 Task: Add Carlson Labs Norwegian Cod Lemon Liver Oil to the cart.
Action: Mouse moved to (291, 140)
Screenshot: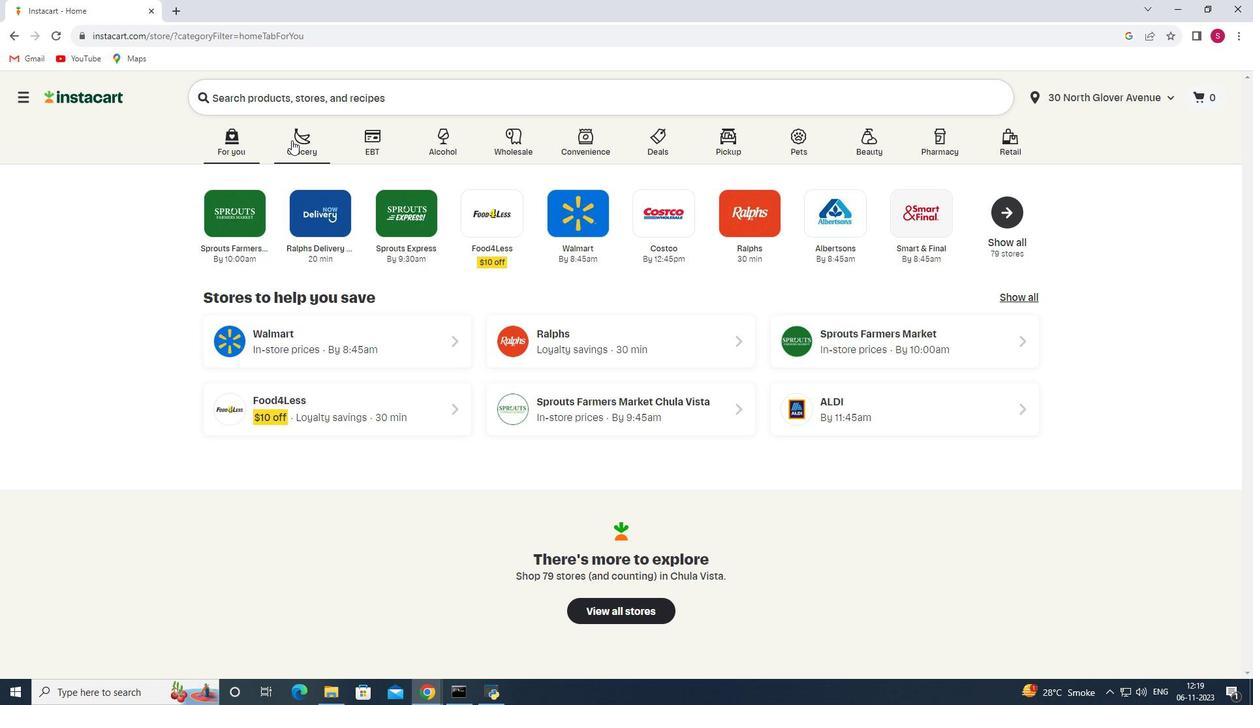 
Action: Mouse pressed left at (291, 140)
Screenshot: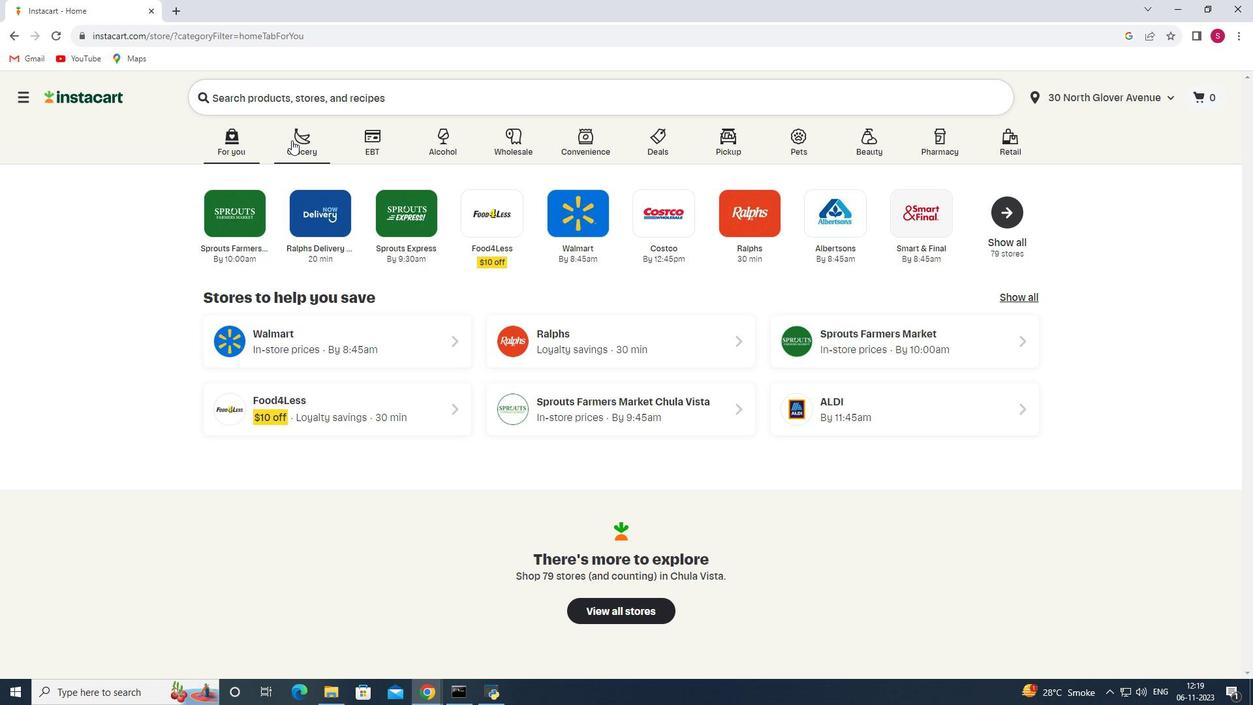 
Action: Mouse moved to (276, 370)
Screenshot: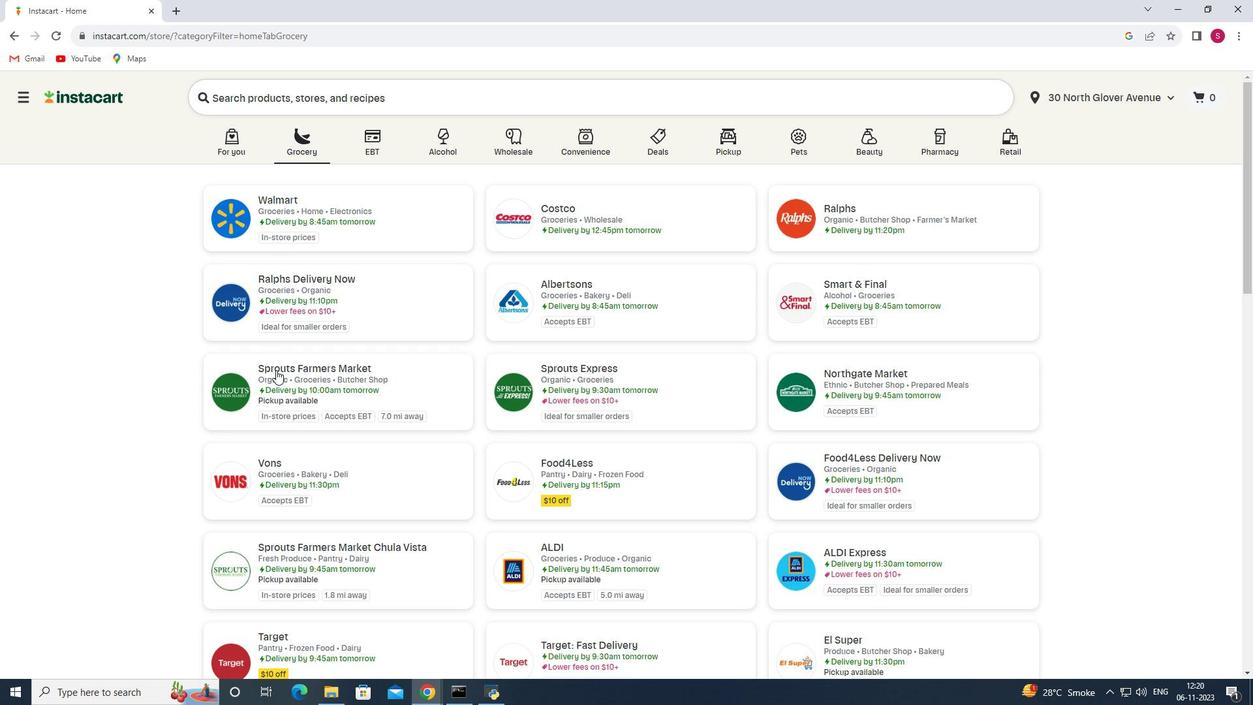 
Action: Mouse pressed left at (276, 370)
Screenshot: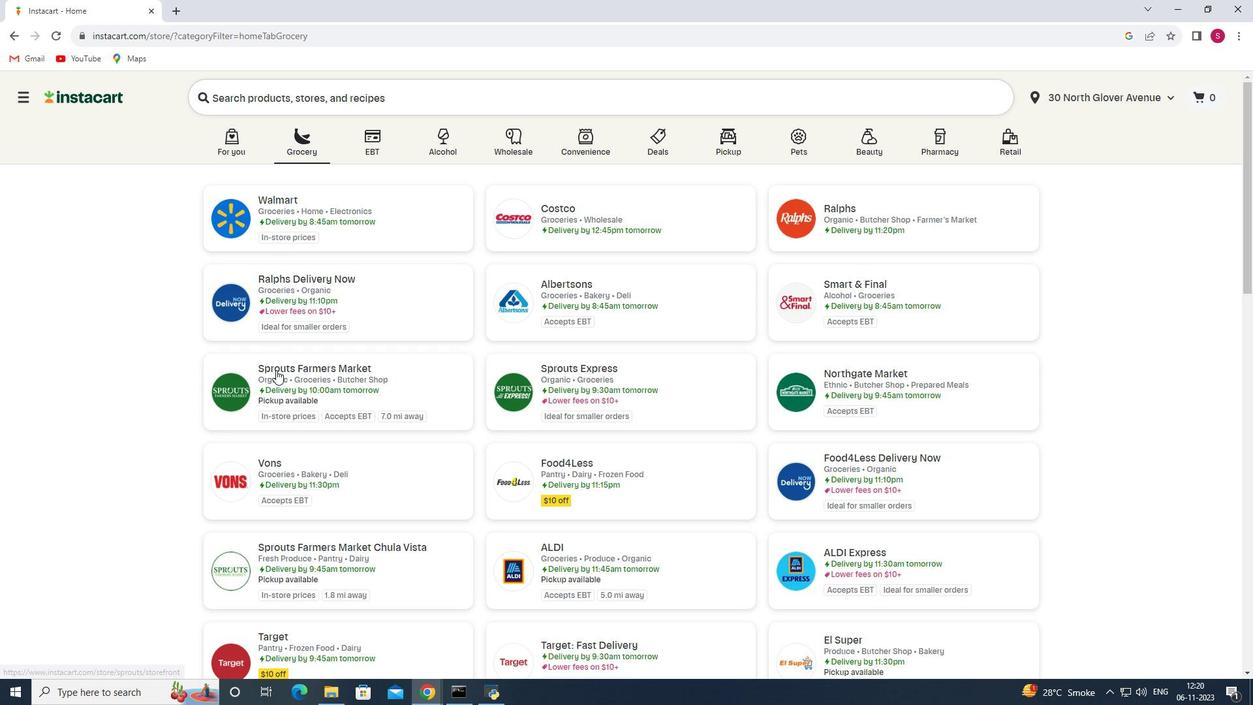 
Action: Mouse moved to (50, 470)
Screenshot: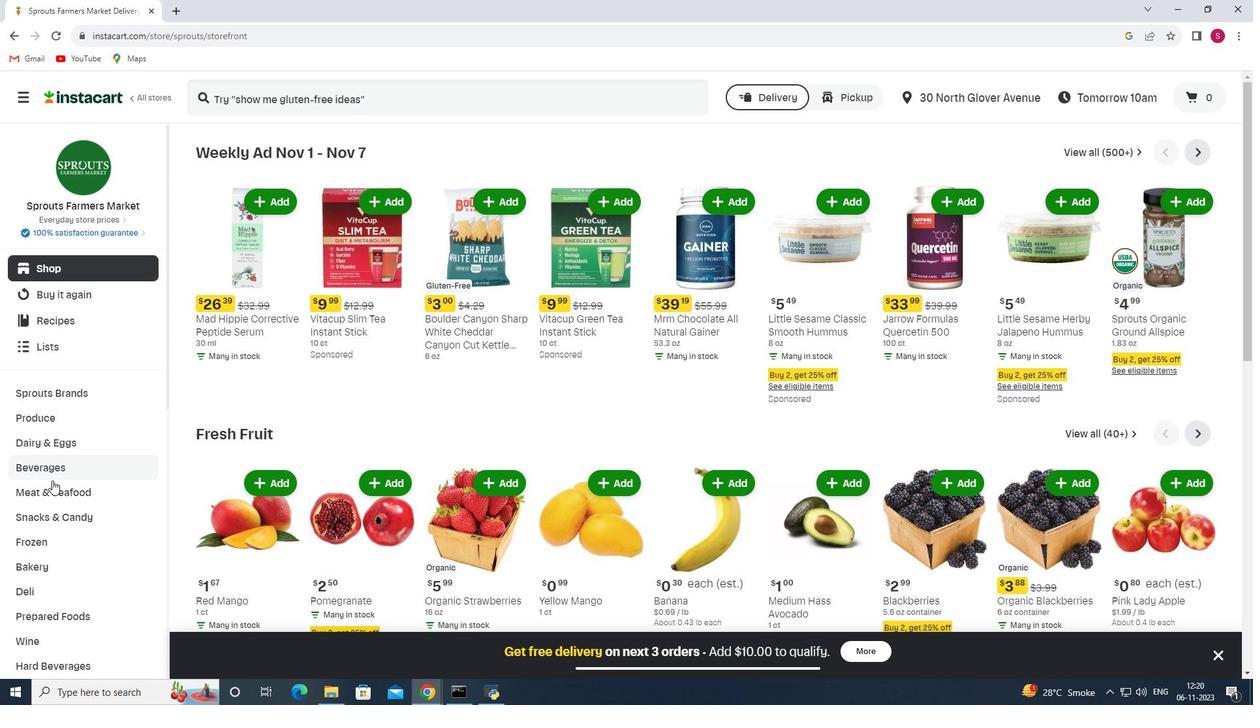 
Action: Mouse scrolled (50, 470) with delta (0, 0)
Screenshot: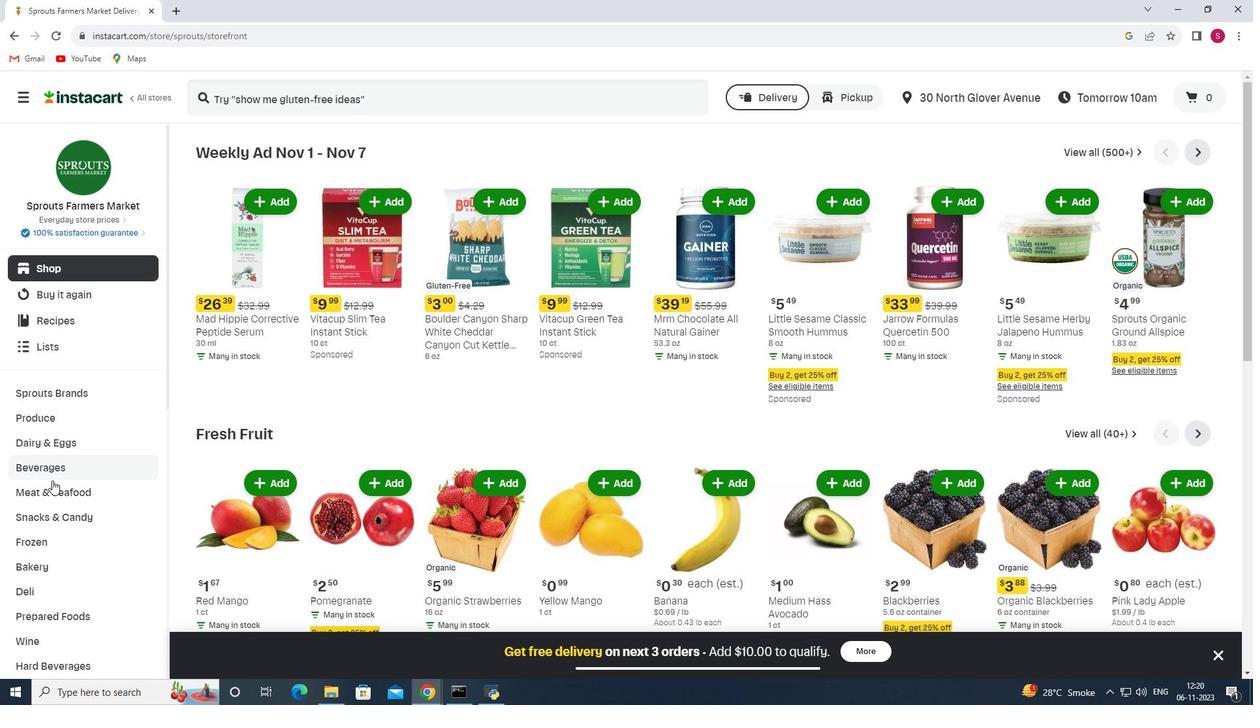 
Action: Mouse moved to (52, 480)
Screenshot: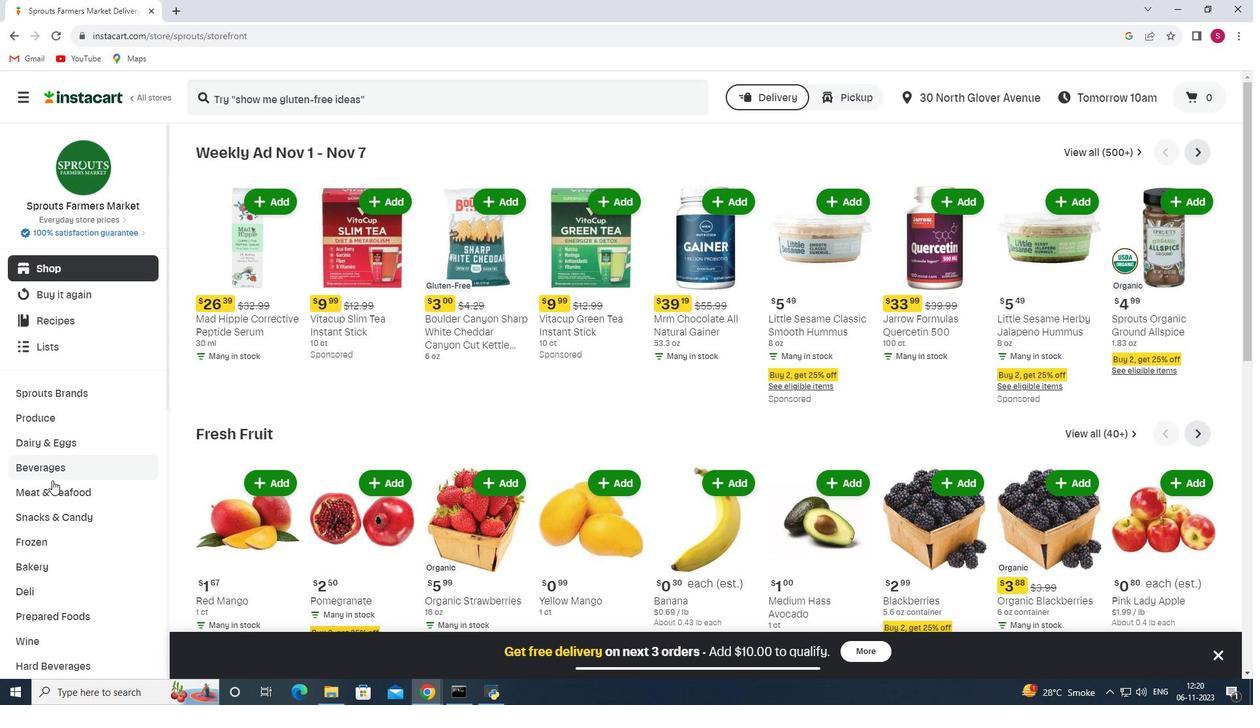 
Action: Mouse scrolled (52, 480) with delta (0, 0)
Screenshot: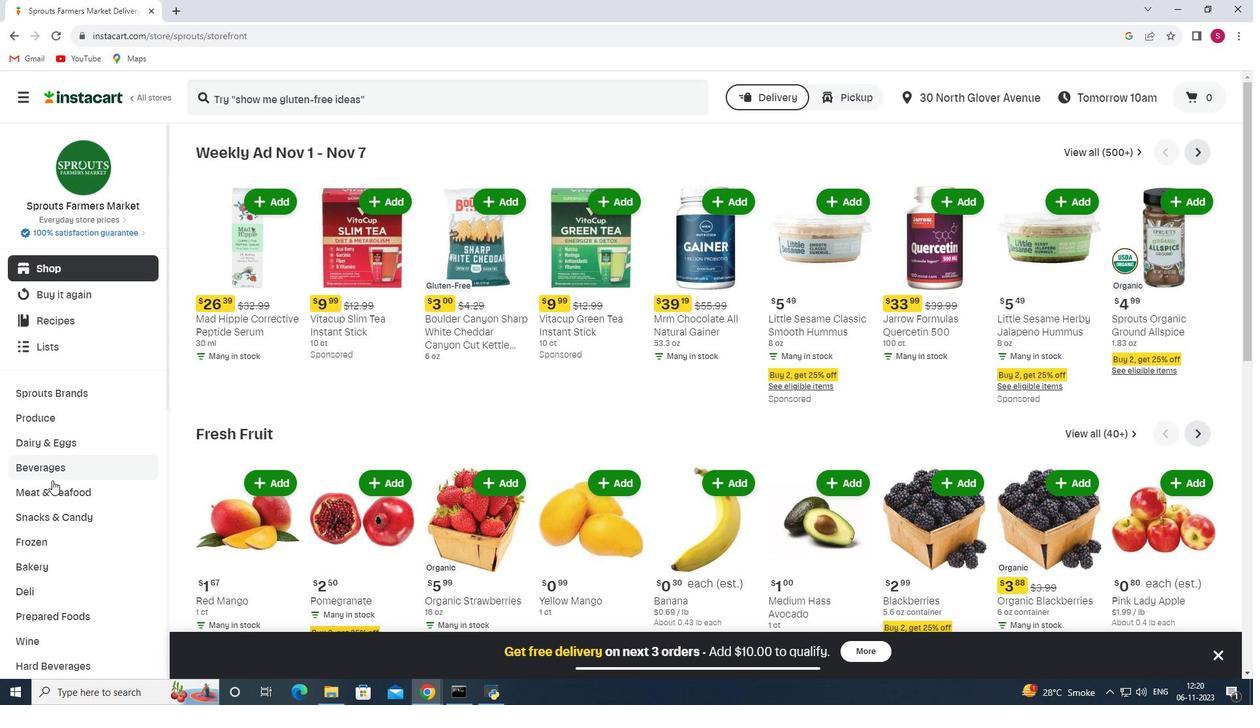 
Action: Mouse moved to (53, 481)
Screenshot: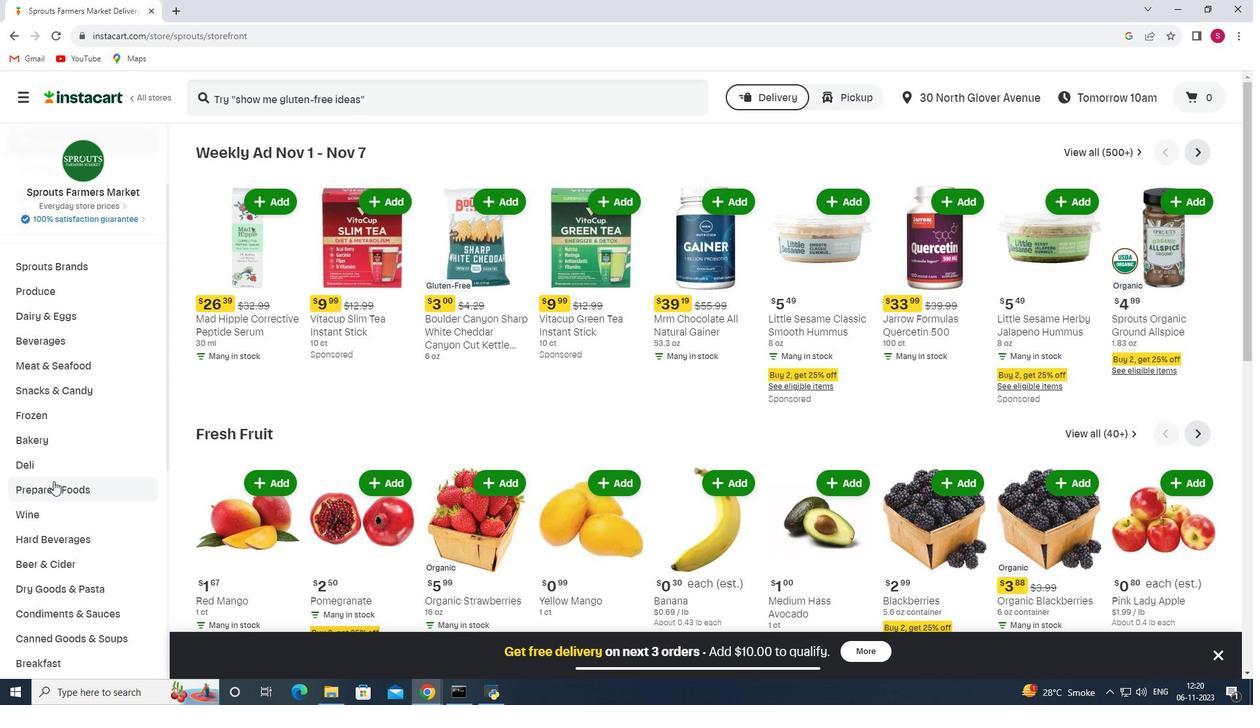 
Action: Mouse scrolled (53, 480) with delta (0, 0)
Screenshot: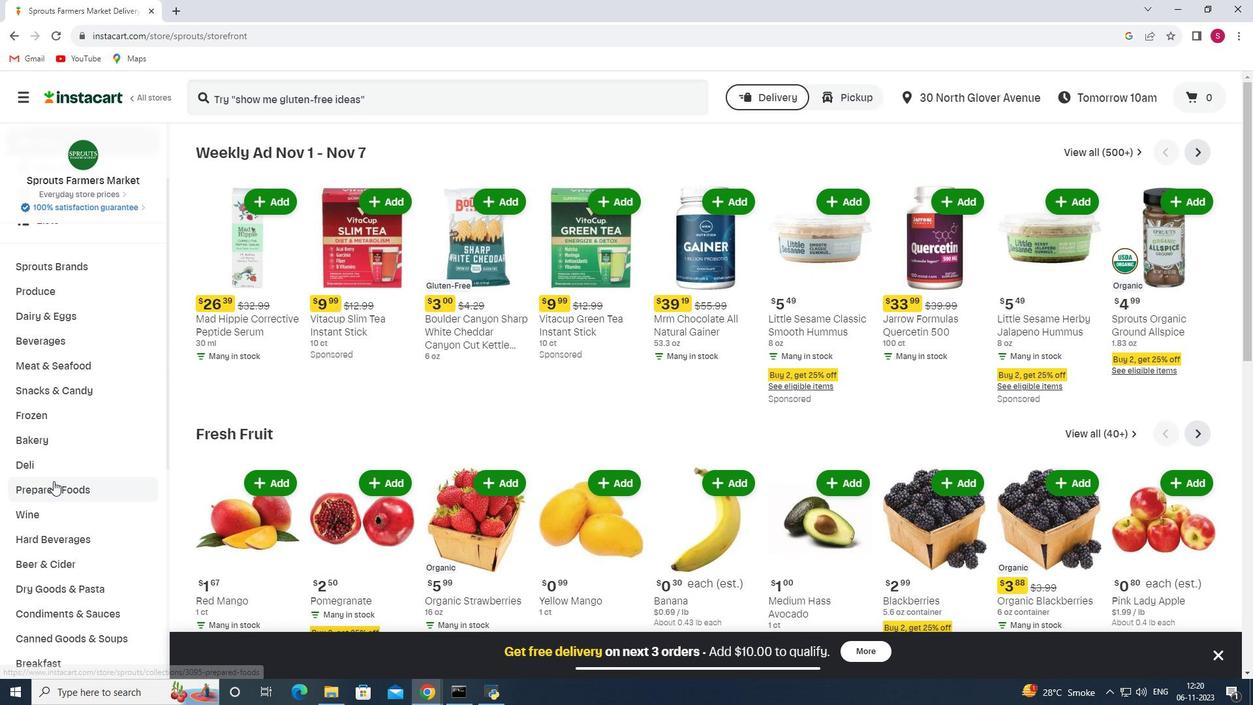 
Action: Mouse scrolled (53, 480) with delta (0, 0)
Screenshot: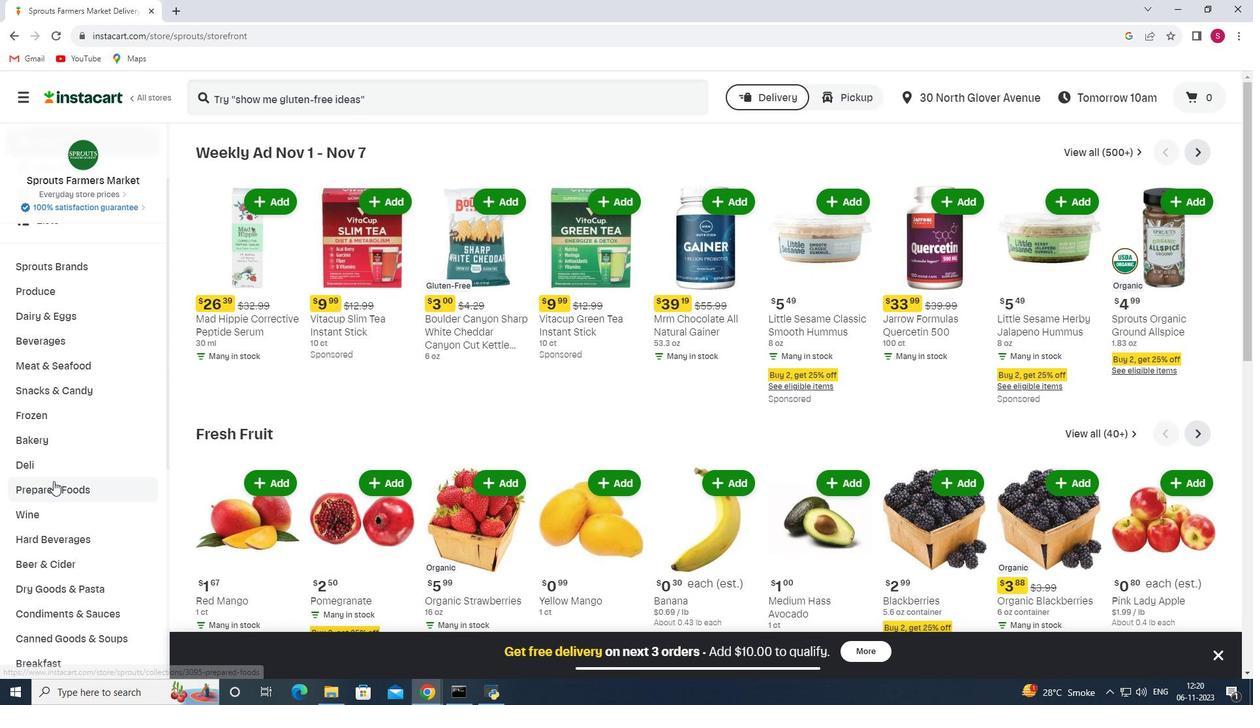 
Action: Mouse scrolled (53, 480) with delta (0, 0)
Screenshot: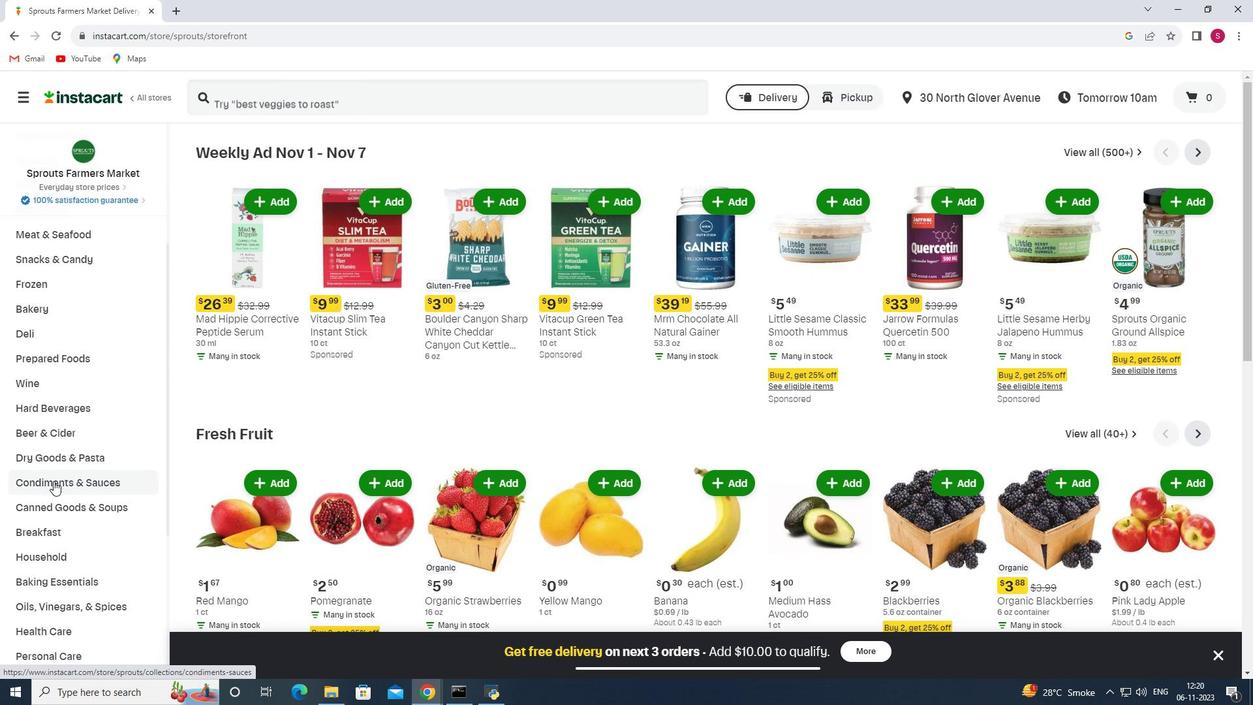 
Action: Mouse scrolled (53, 480) with delta (0, 0)
Screenshot: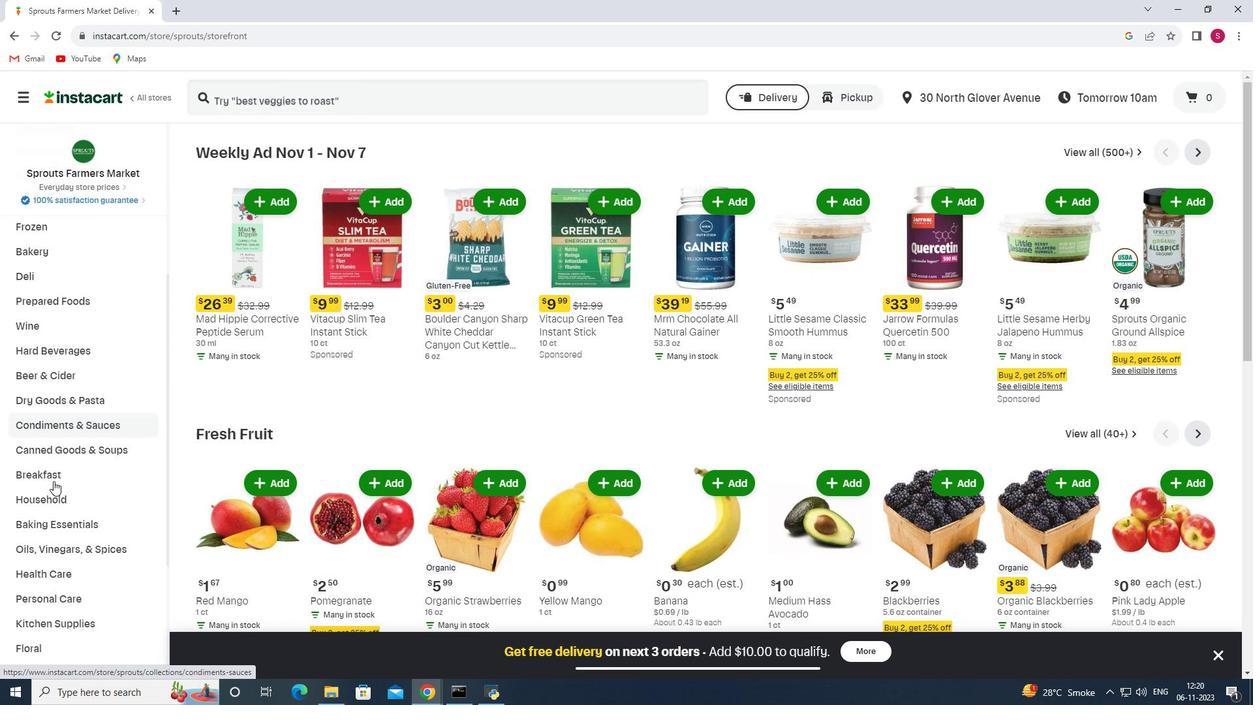 
Action: Mouse scrolled (53, 480) with delta (0, 0)
Screenshot: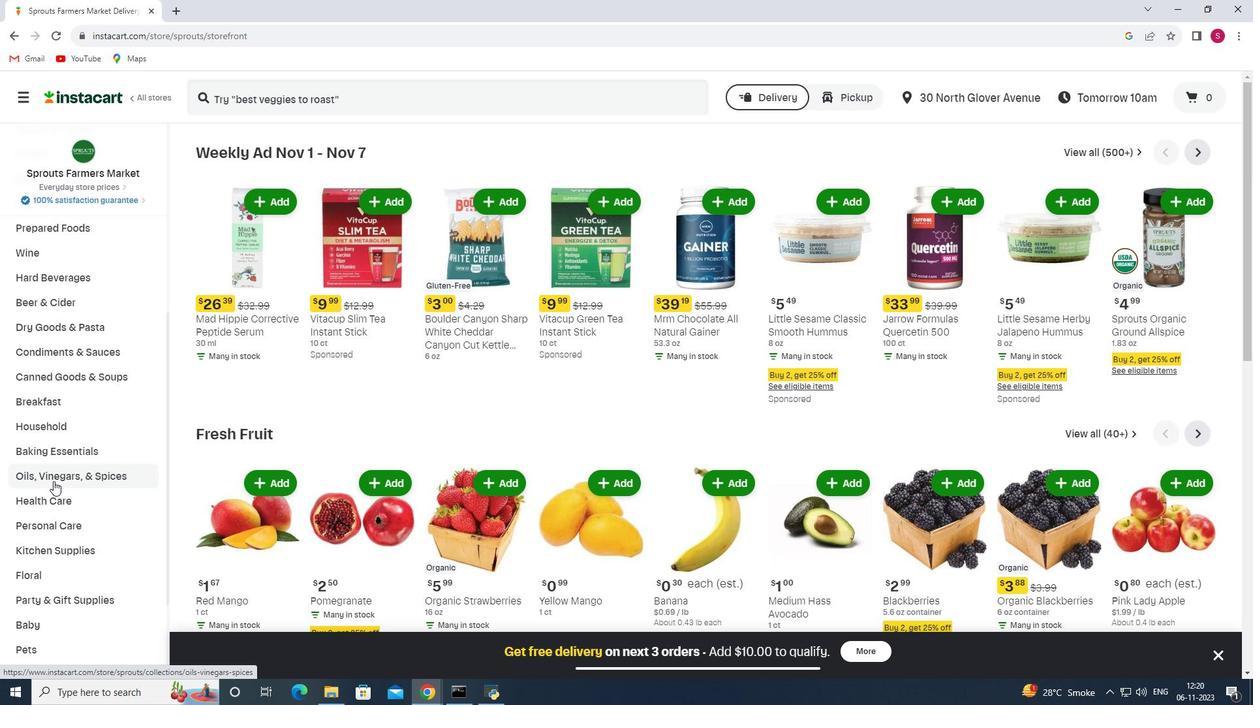 
Action: Mouse moved to (58, 431)
Screenshot: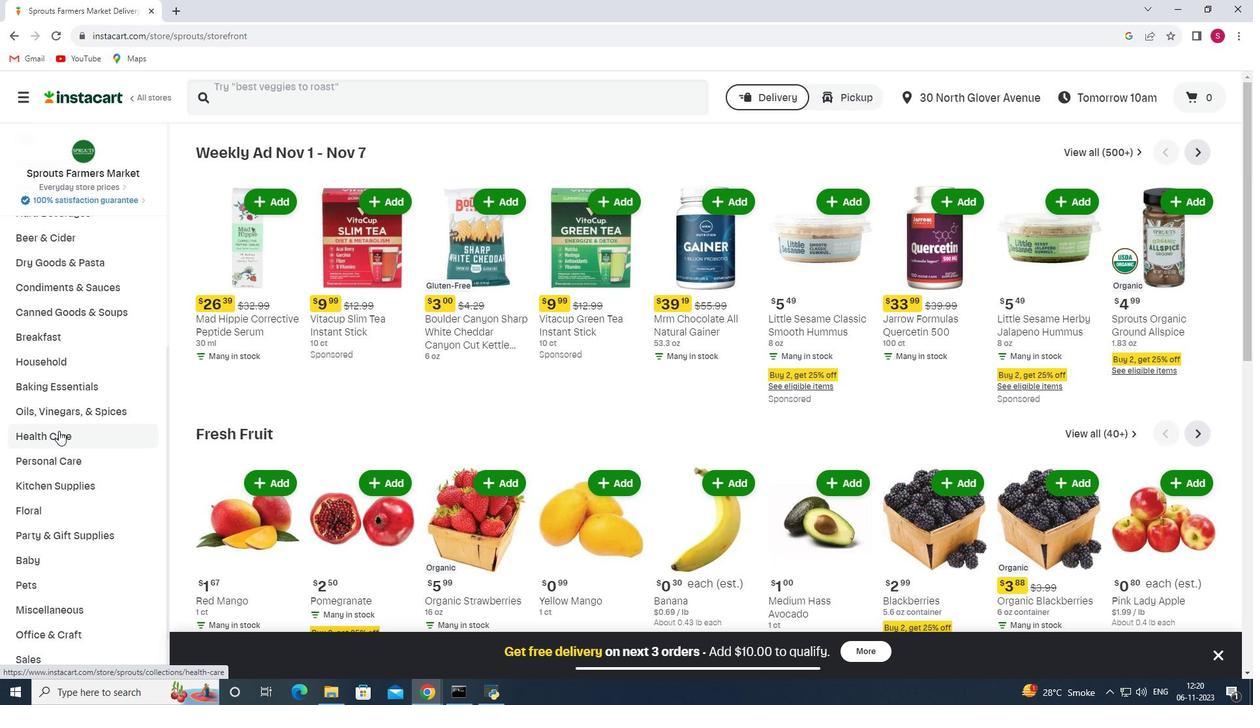 
Action: Mouse pressed left at (58, 431)
Screenshot: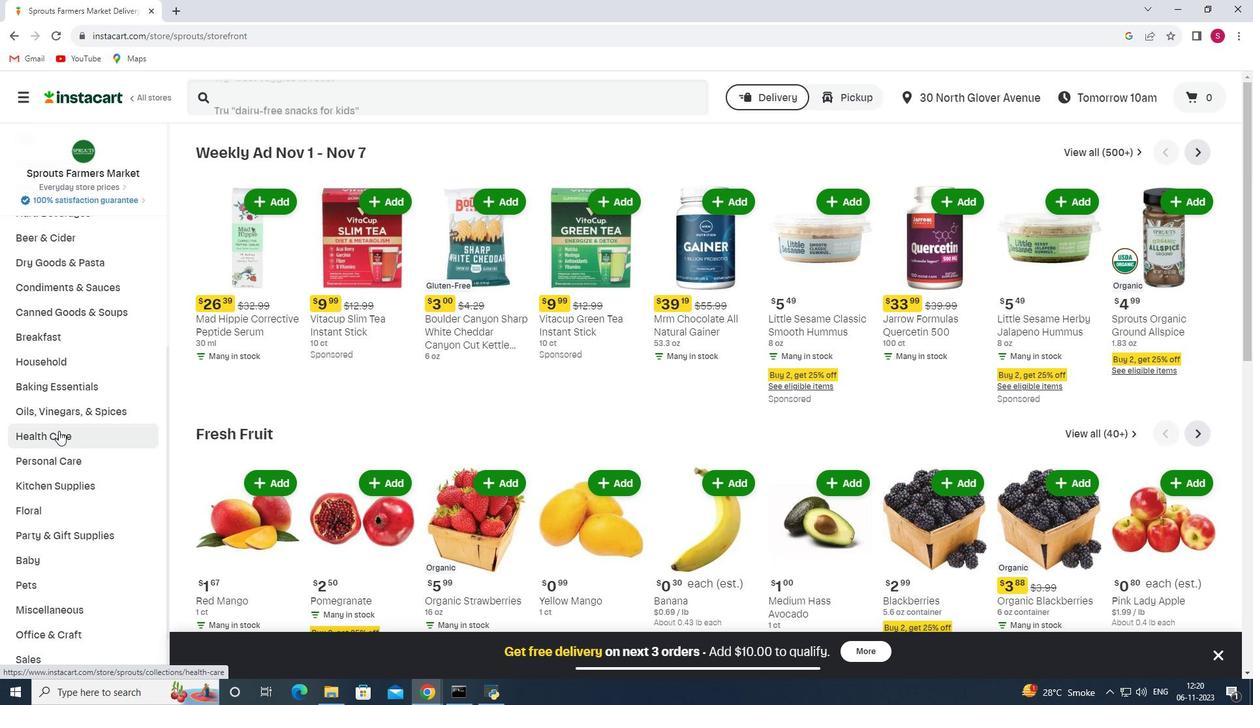 
Action: Mouse moved to (463, 189)
Screenshot: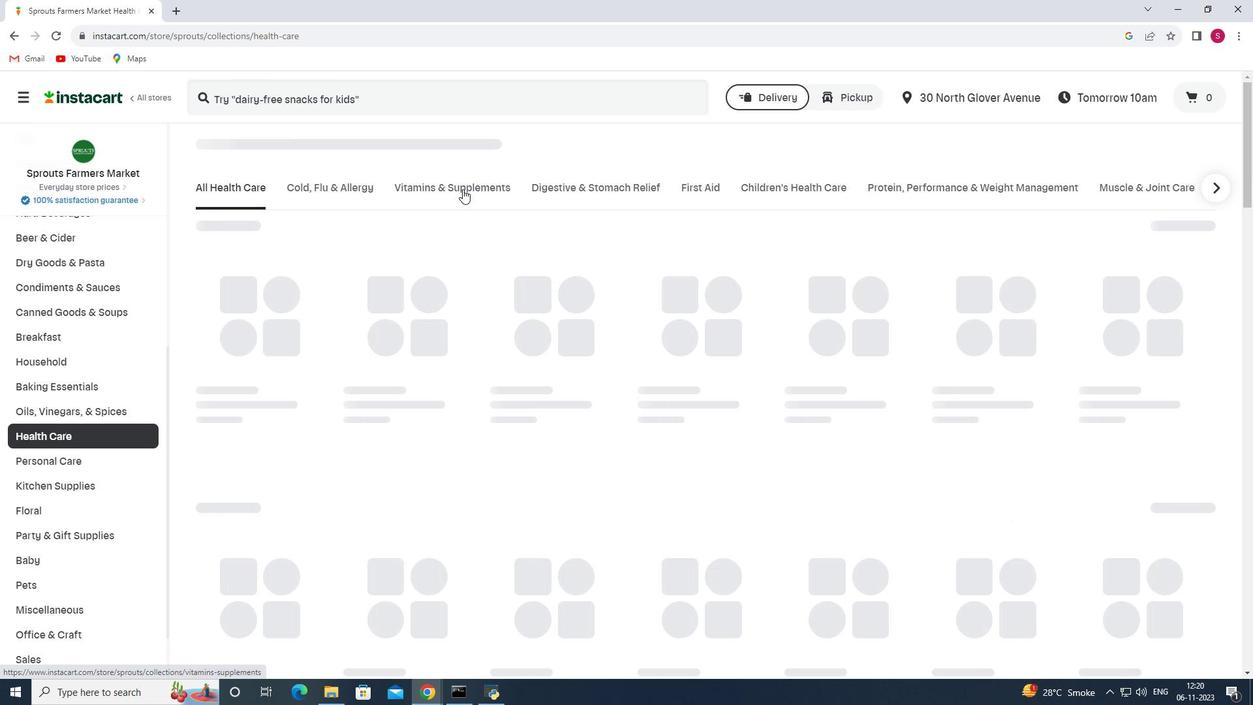 
Action: Mouse pressed left at (463, 189)
Screenshot: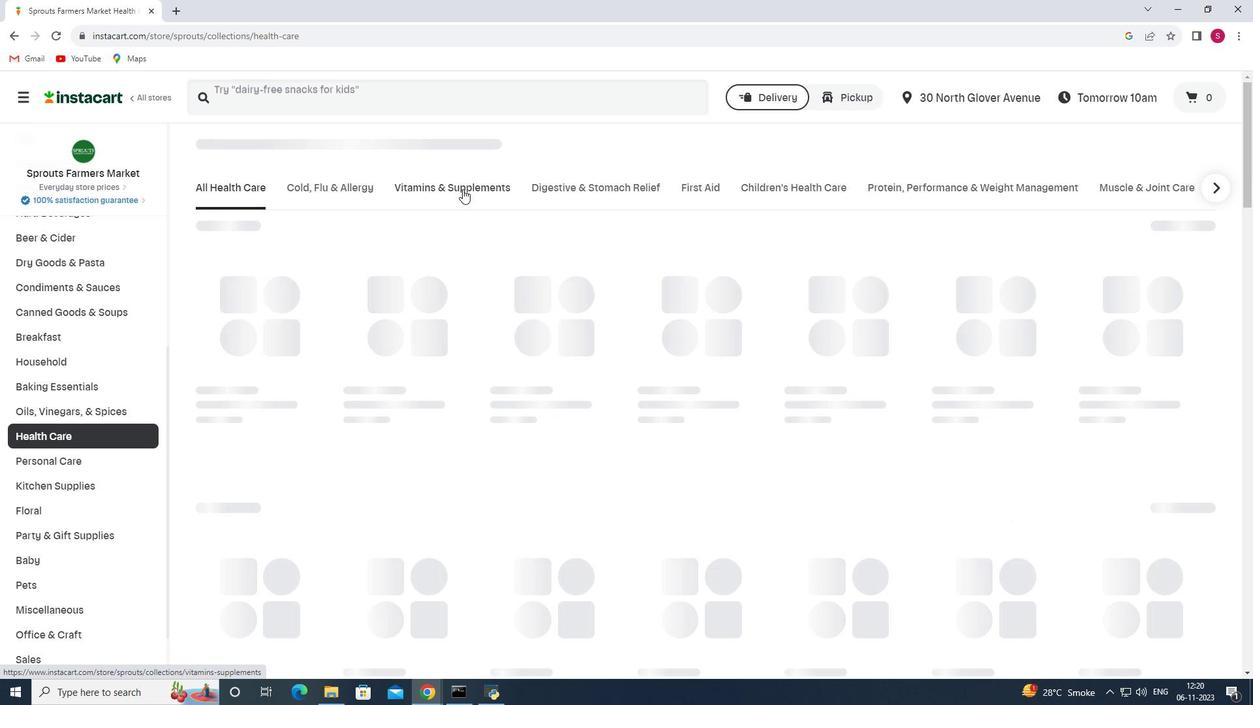 
Action: Mouse moved to (930, 241)
Screenshot: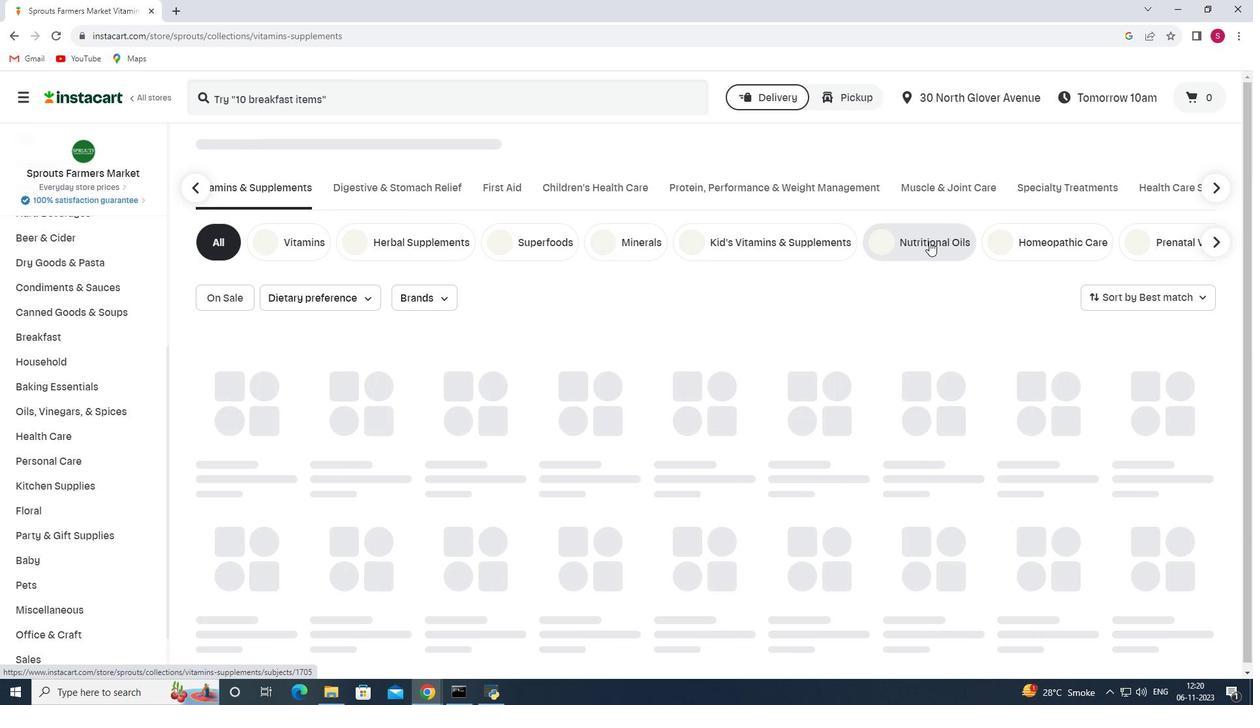 
Action: Mouse pressed left at (930, 241)
Screenshot: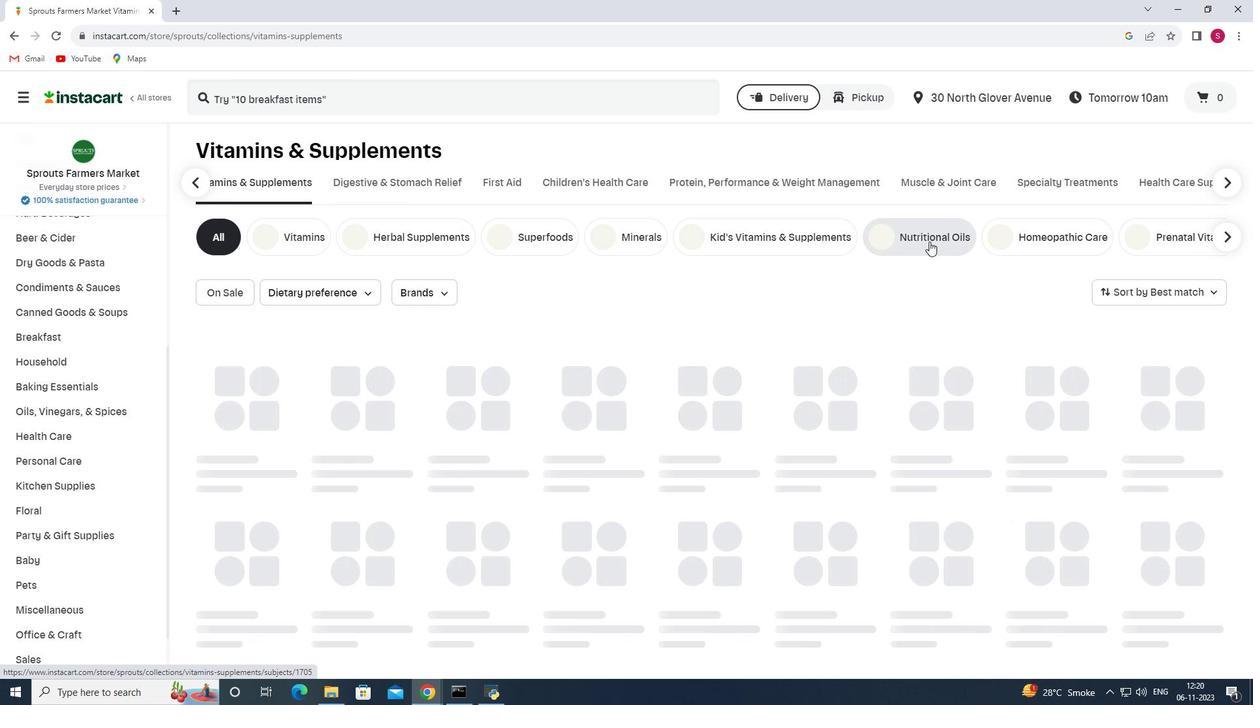 
Action: Mouse moved to (240, 97)
Screenshot: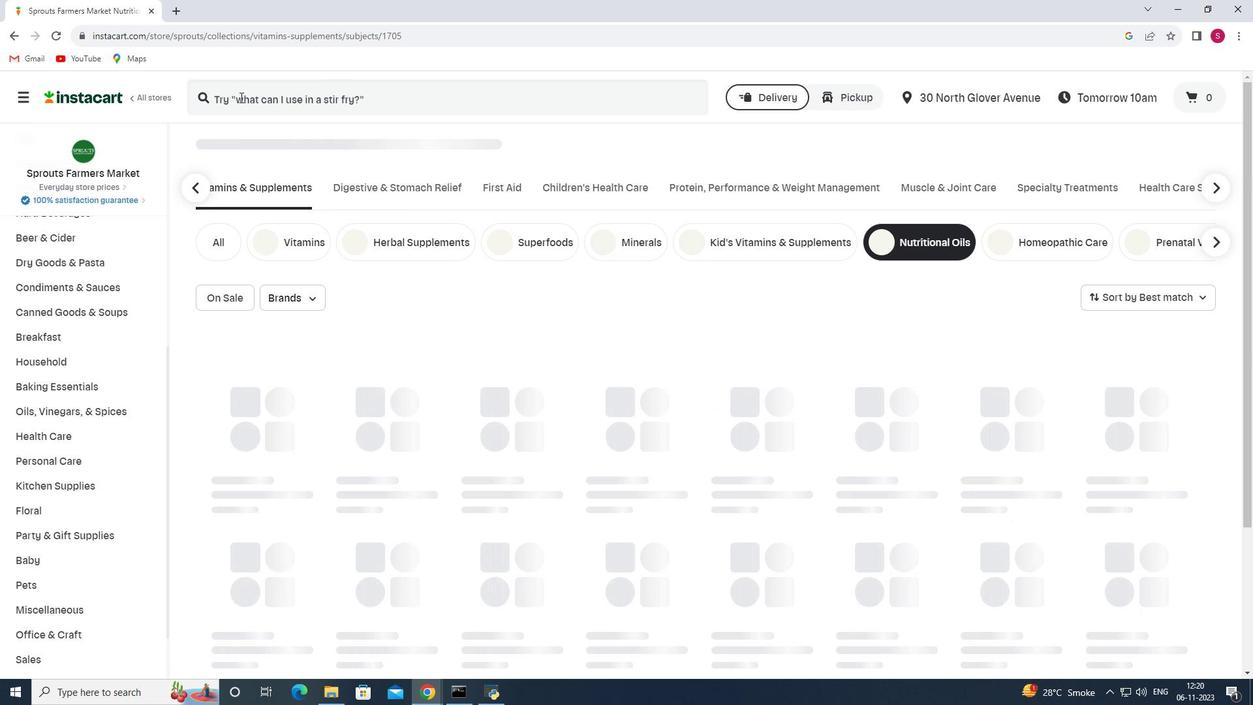
Action: Mouse pressed left at (240, 97)
Screenshot: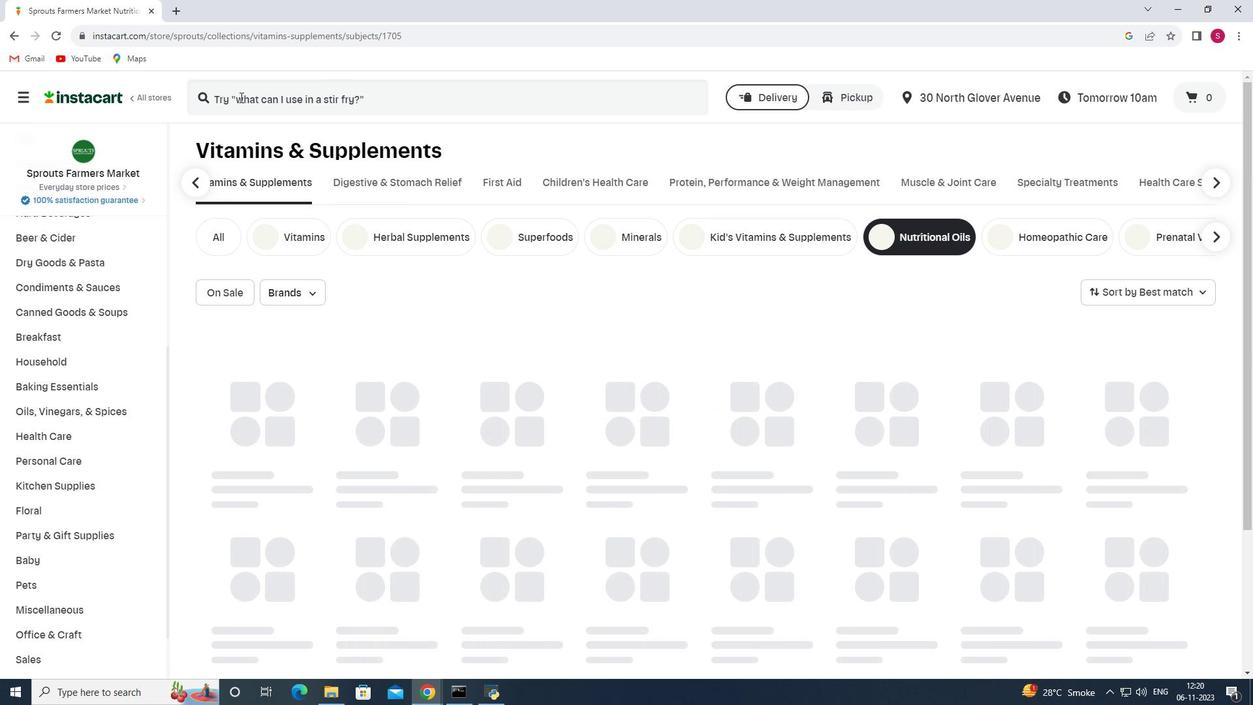 
Action: Key pressed <Key.shift>Carlson<Key.space><Key.shift>Labs<Key.space><Key.shift>Norwegian<Key.space><Key.shift>Cod<Key.space><Key.shift>Lemon<Key.space><Key.shift>Liver<Key.space><Key.shift>Oil<Key.enter>
Screenshot: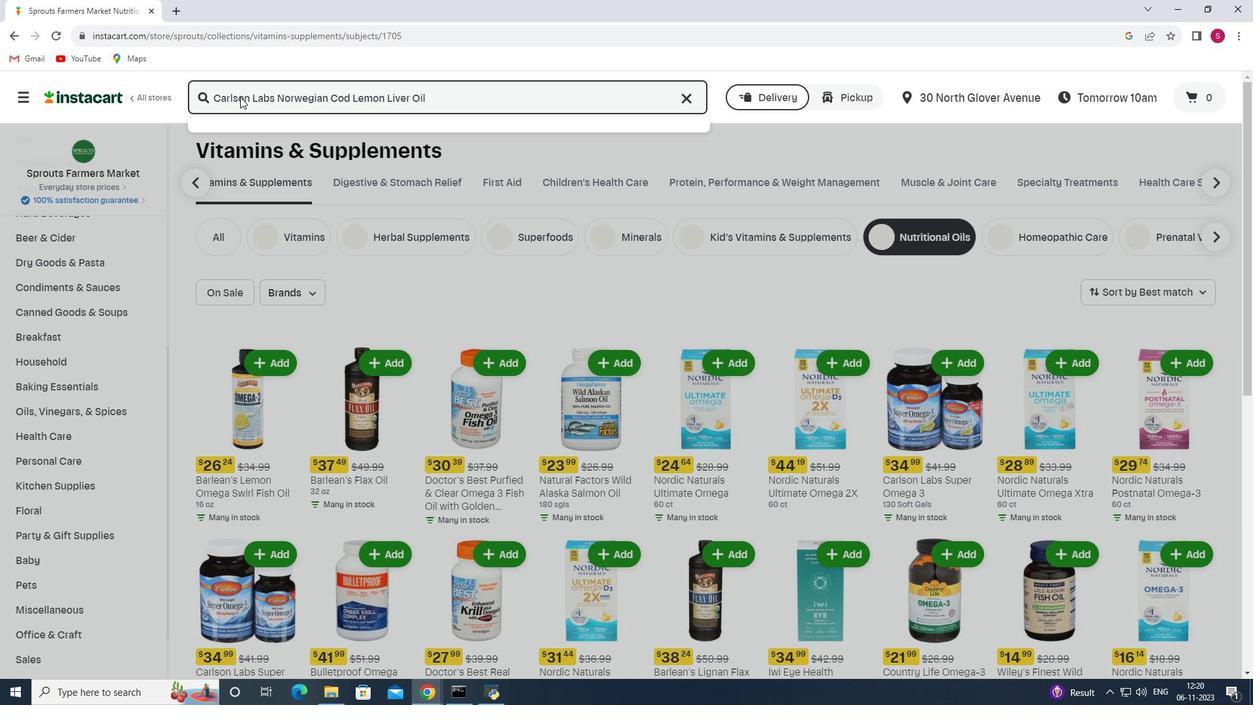 
Action: Mouse moved to (564, 207)
Screenshot: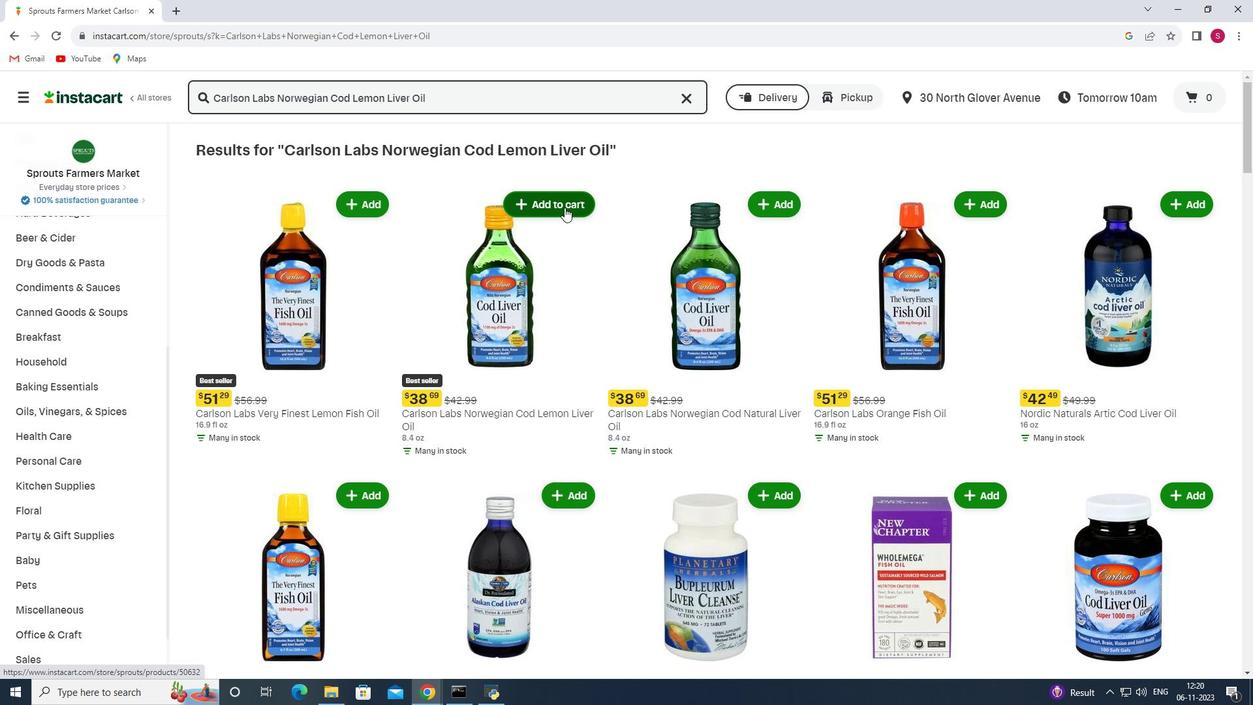 
Action: Mouse pressed left at (564, 207)
Screenshot: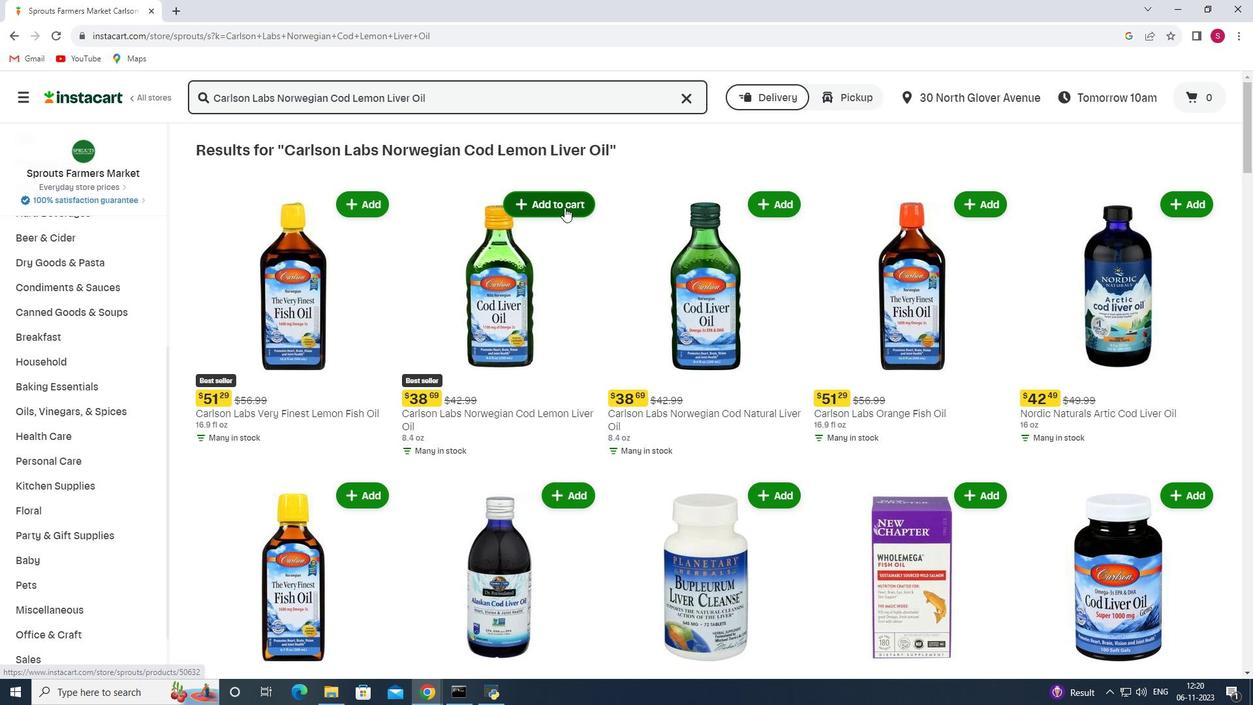 
